 Task: Create List Real Estate Marketing in Board Employee Performance Tracking to Workspace Contract Management. Create List Real Estate Finance in Board Customer Feedback Action Planning to Workspace Contract Management. Create List Mortgages in Board Business Model Lean Startup Methodology Implementation to Workspace Contract Management
Action: Mouse moved to (26, 275)
Screenshot: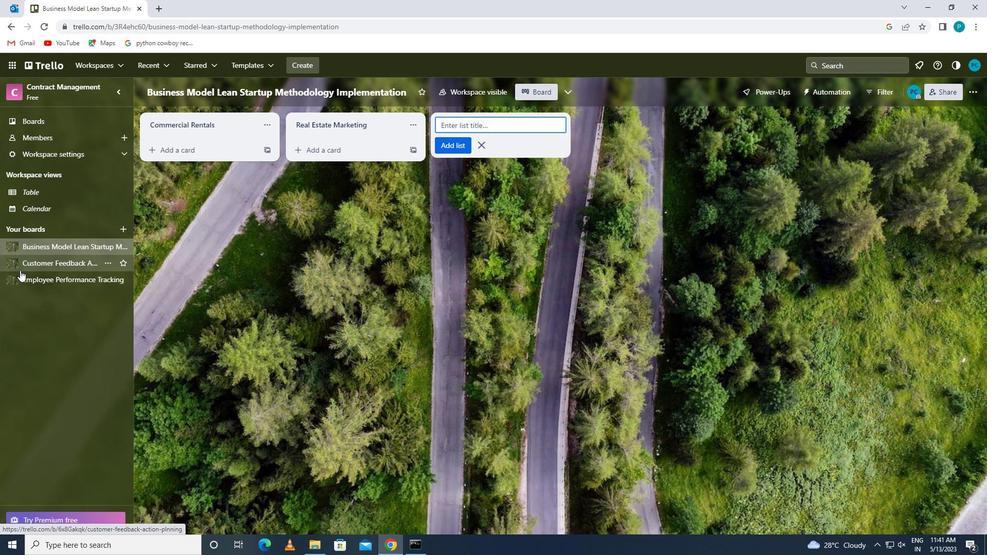 
Action: Mouse pressed left at (26, 275)
Screenshot: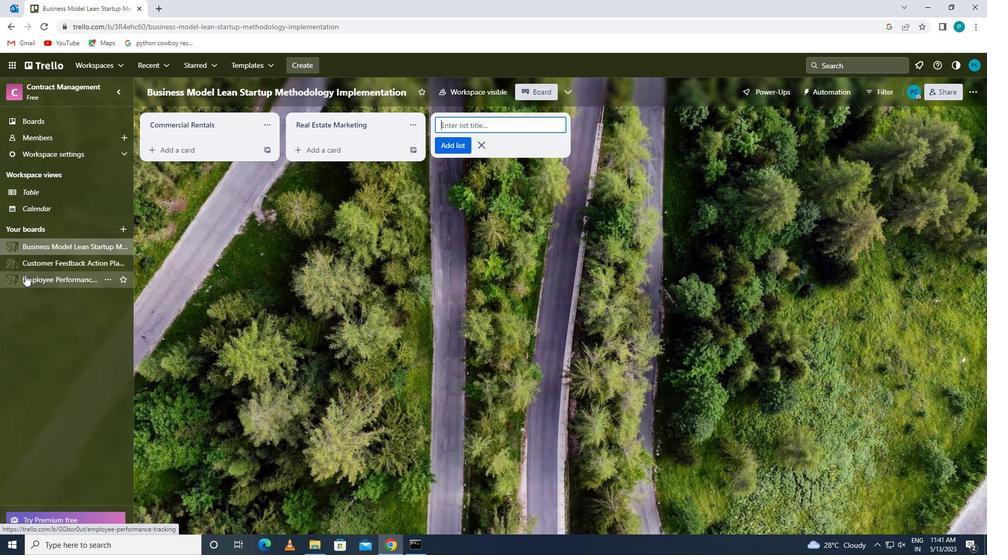 
Action: Mouse moved to (462, 131)
Screenshot: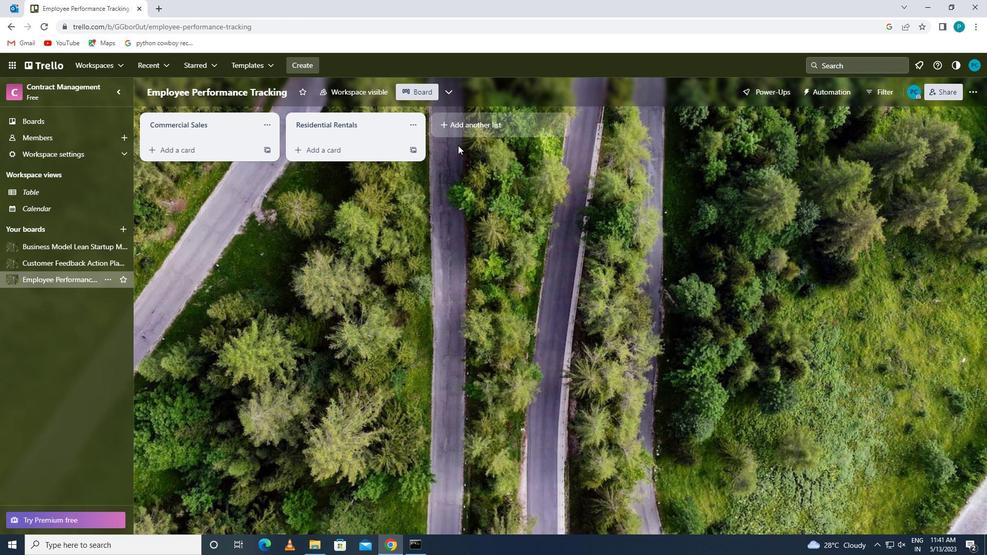 
Action: Mouse pressed left at (462, 131)
Screenshot: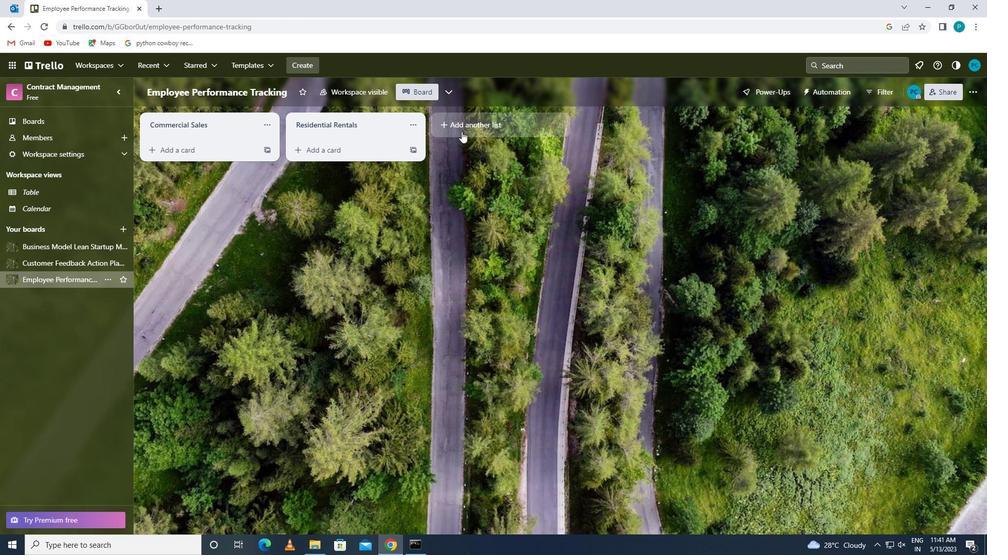 
Action: Key pressed <Key.caps_lock>r<Key.caps_lock>eal<Key.space><Key.caps_lock>e<Key.caps_lock>state<Key.space><Key.caps_lock>m<Key.caps_lock>arketing
Screenshot: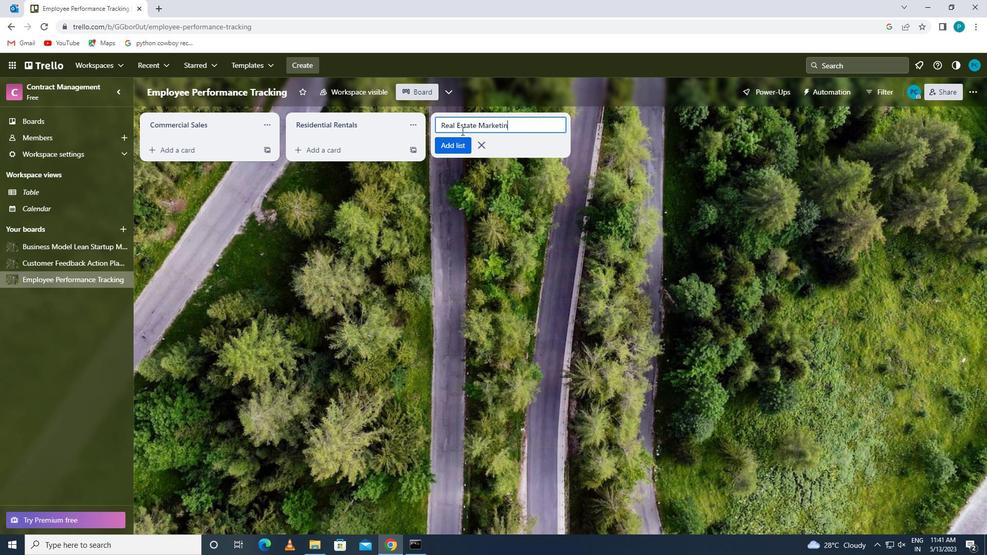 
Action: Mouse moved to (466, 141)
Screenshot: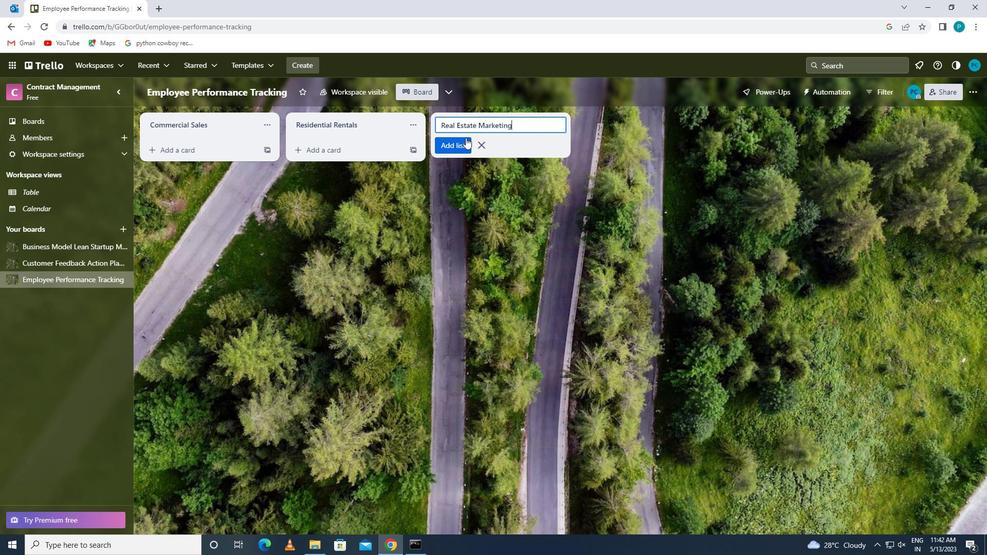 
Action: Mouse pressed left at (466, 141)
Screenshot: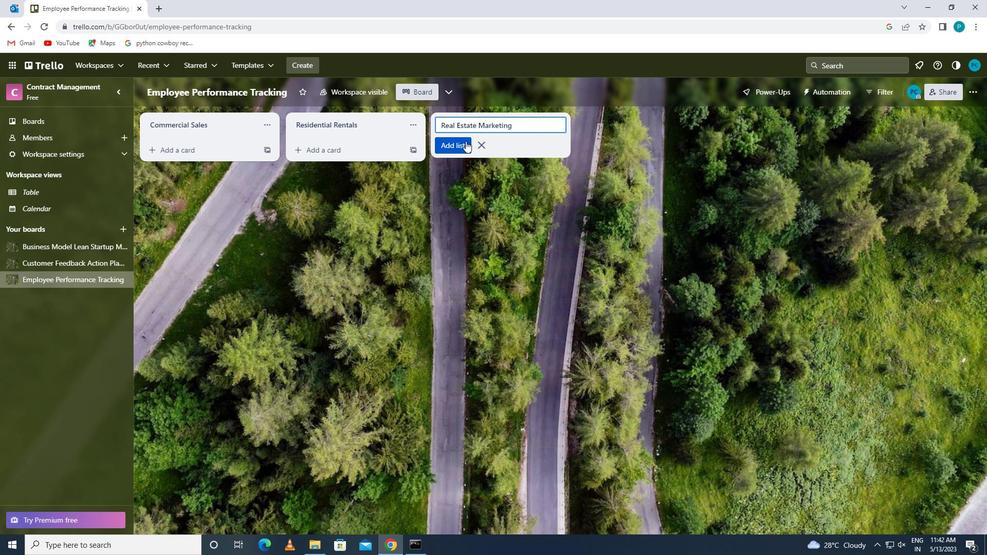 
Action: Mouse moved to (58, 267)
Screenshot: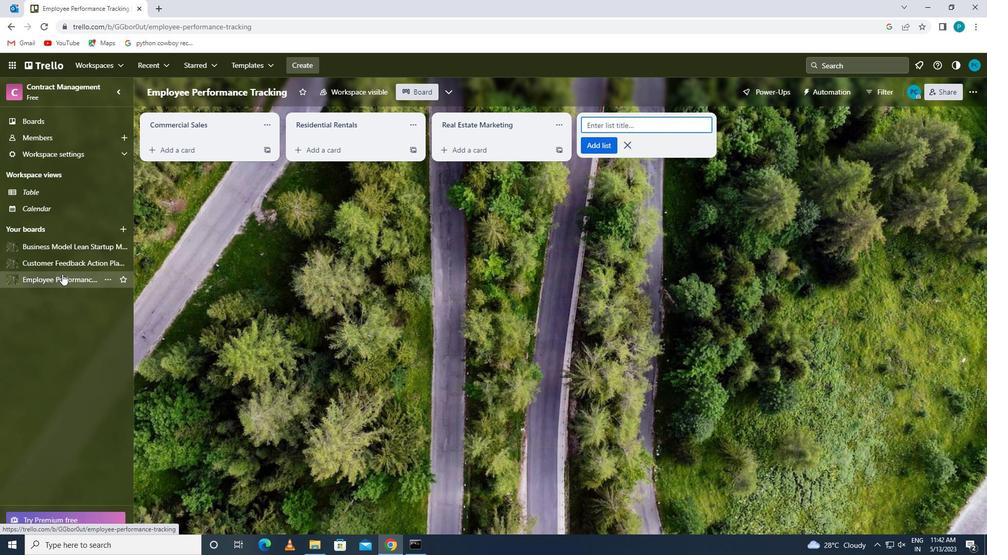 
Action: Mouse pressed left at (58, 267)
Screenshot: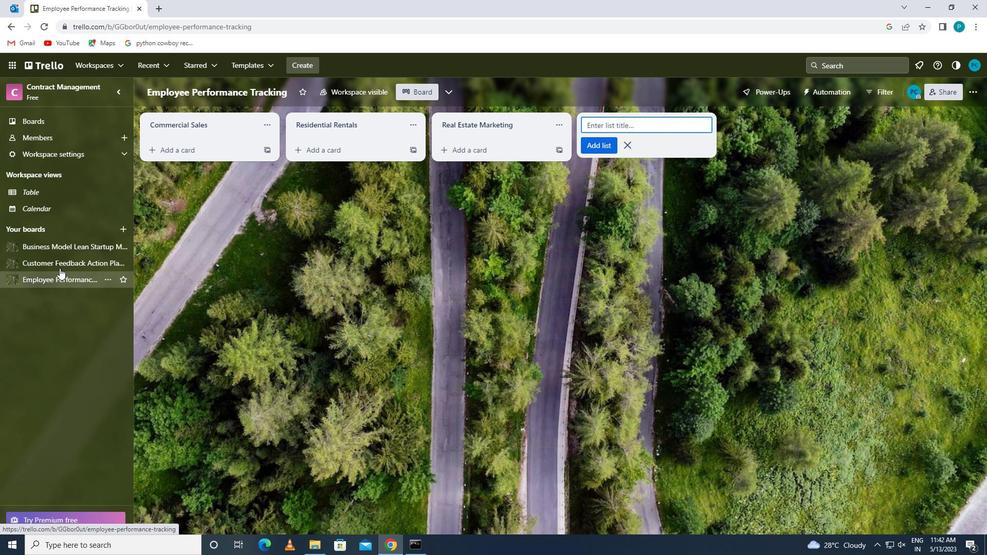
Action: Mouse moved to (468, 128)
Screenshot: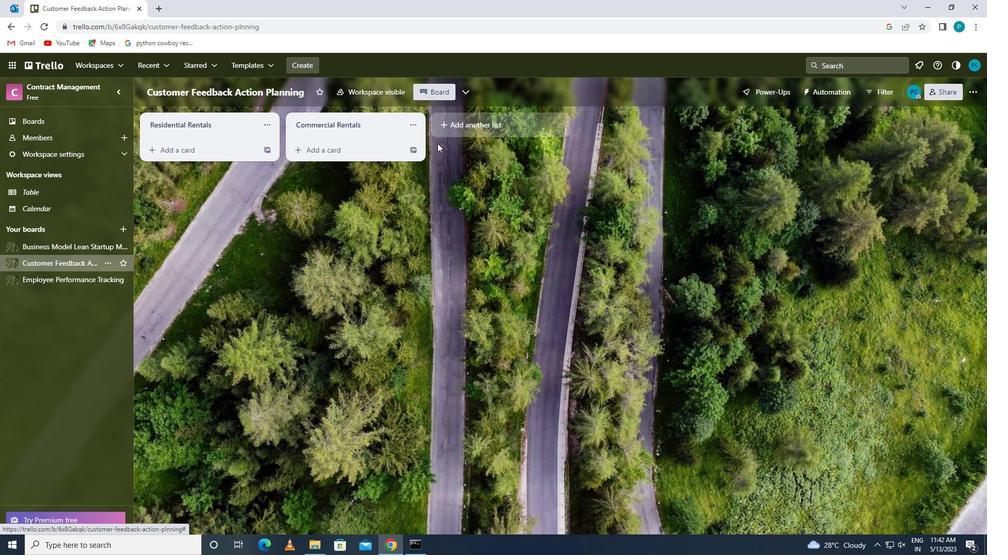 
Action: Mouse pressed left at (468, 128)
Screenshot: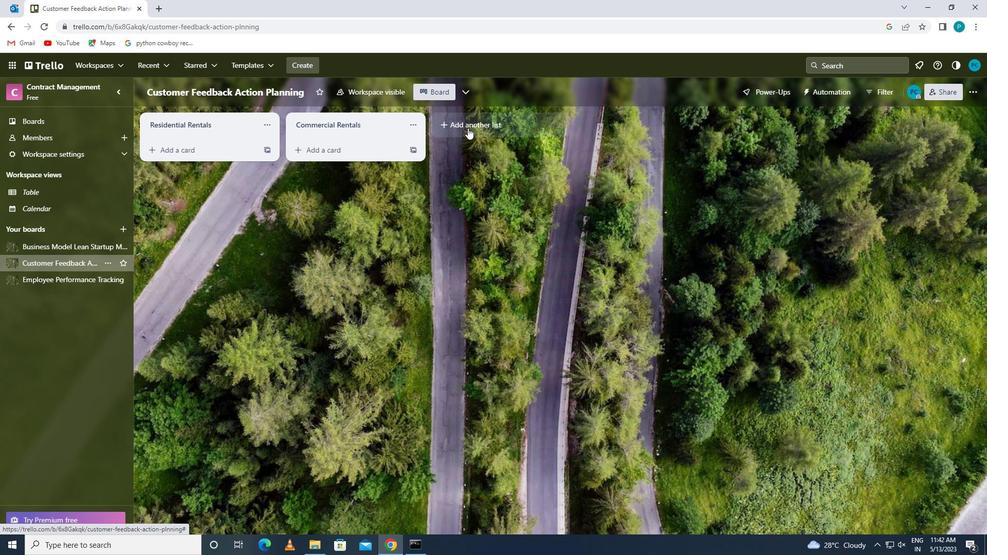 
Action: Key pressed <Key.caps_lock>r<Key.caps_lock>eal<Key.space><Key.caps_lock>e<Key.caps_lock>state<Key.space><Key.space><Key.caps_lock>e<Key.caps_lock><Key.backspace><Key.caps_lock>f<Key.caps_lock>inance
Screenshot: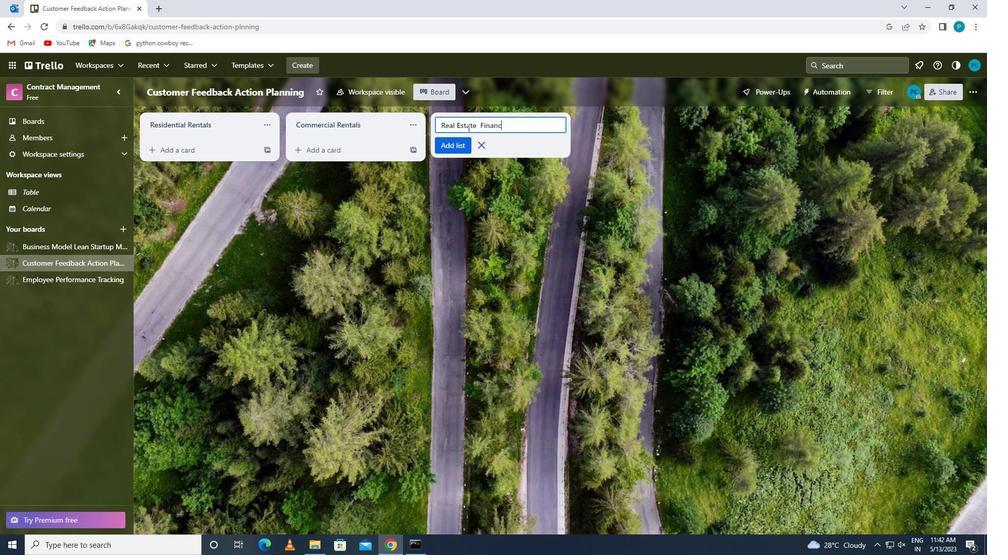 
Action: Mouse moved to (456, 148)
Screenshot: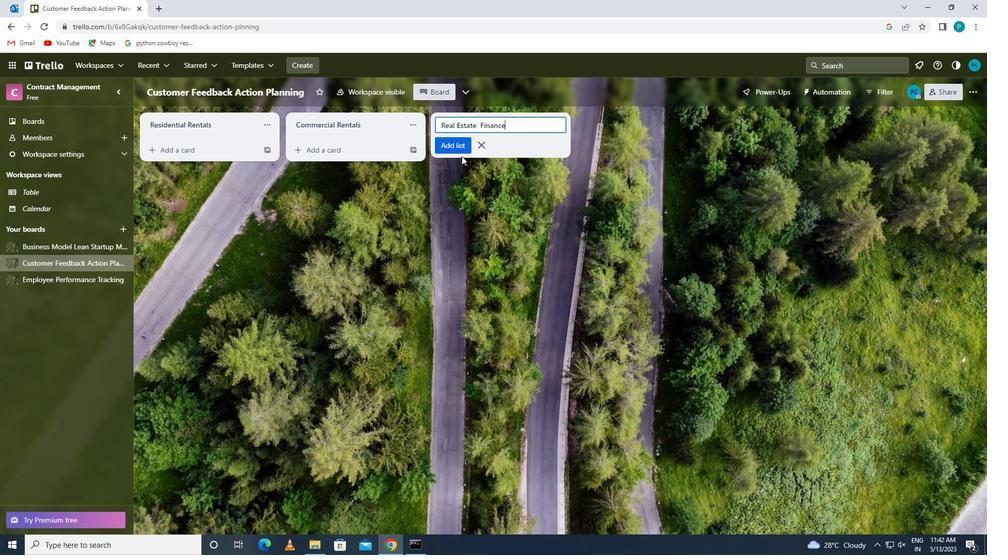 
Action: Mouse pressed left at (456, 148)
Screenshot: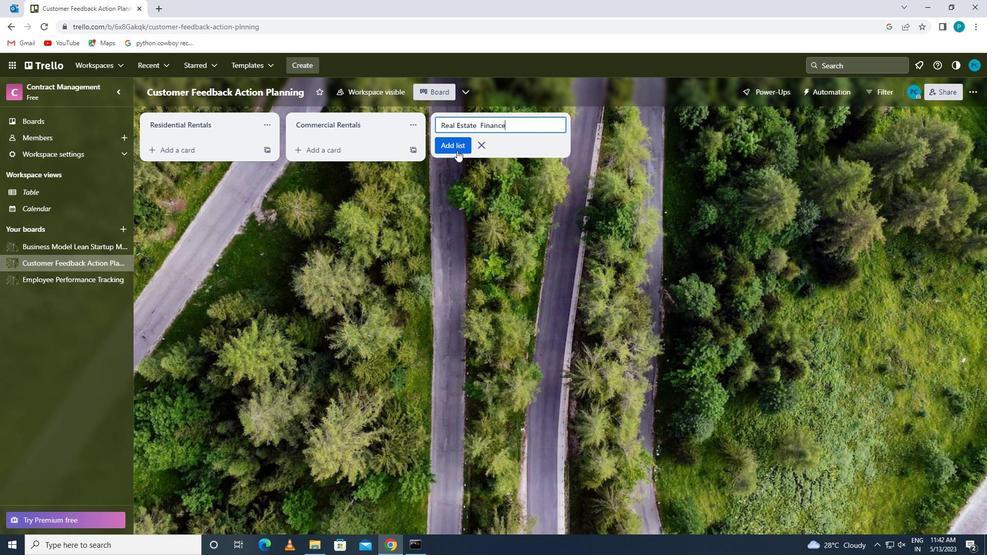 
Action: Mouse moved to (73, 242)
Screenshot: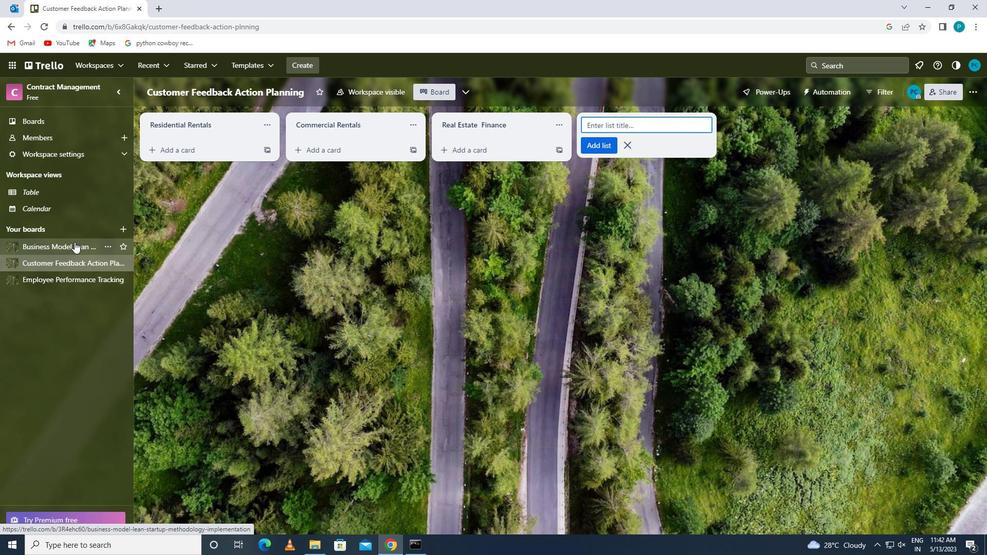 
Action: Mouse pressed left at (73, 242)
Screenshot: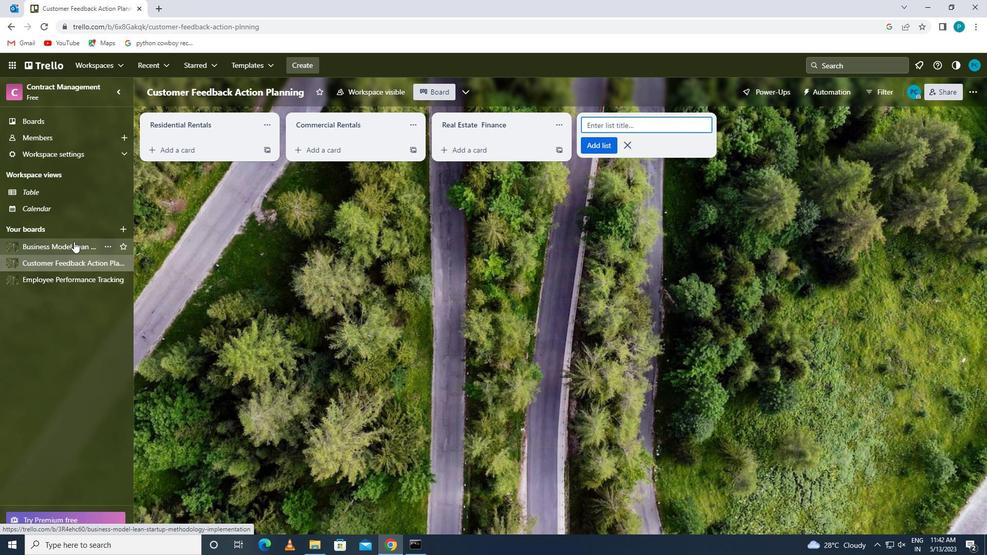 
Action: Mouse moved to (474, 120)
Screenshot: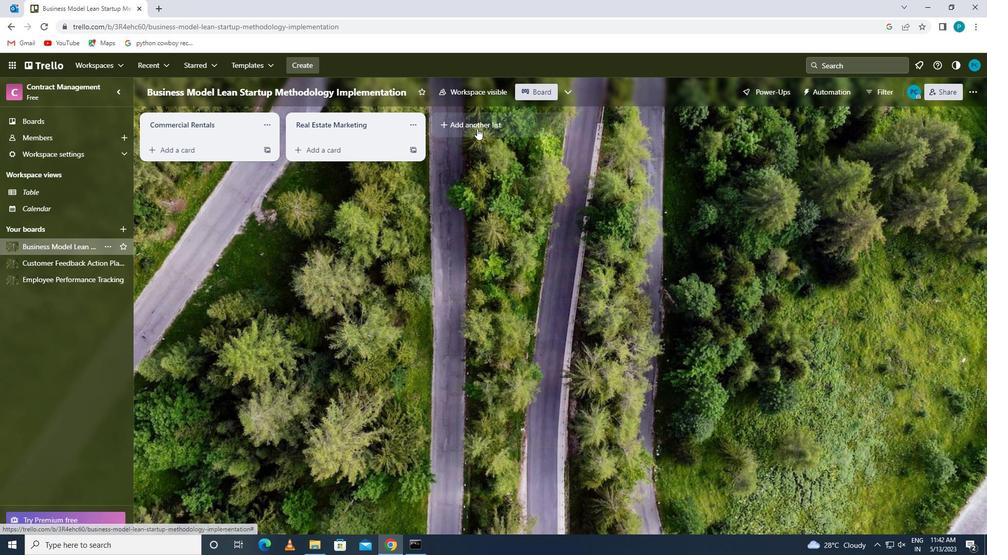 
Action: Mouse pressed left at (474, 120)
Screenshot: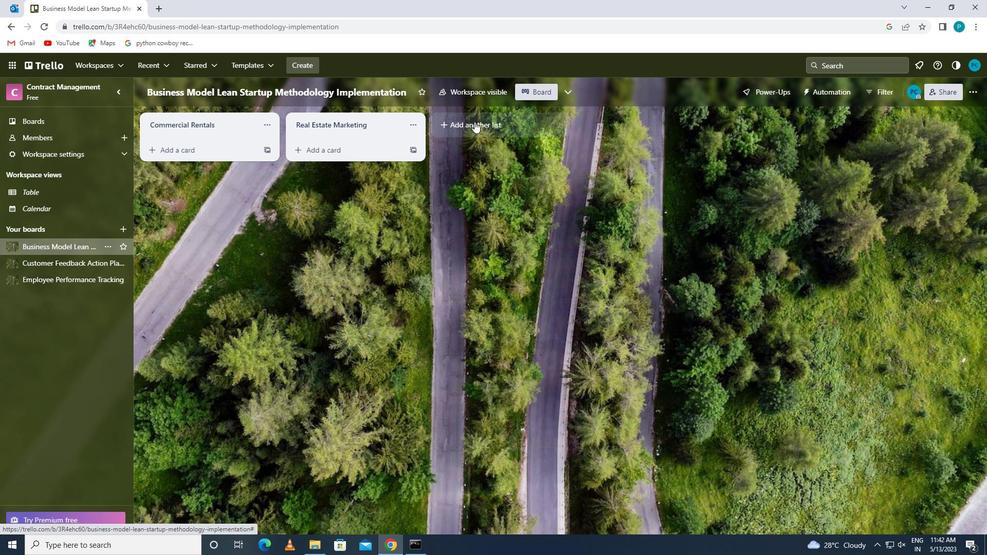 
Action: Key pressed <Key.caps_lock>m<Key.caps_lock>ortgages<Key.space>
Screenshot: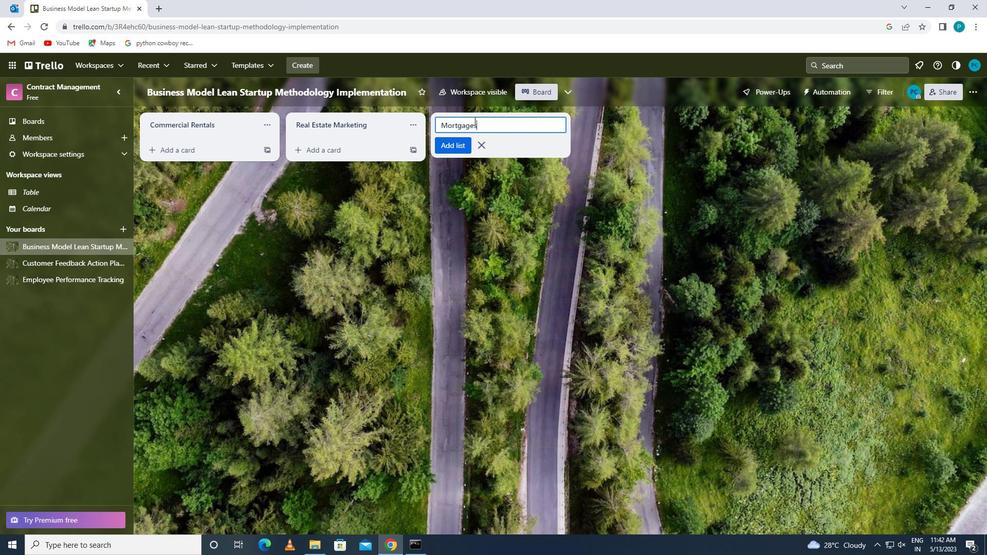 
Action: Mouse moved to (452, 151)
Screenshot: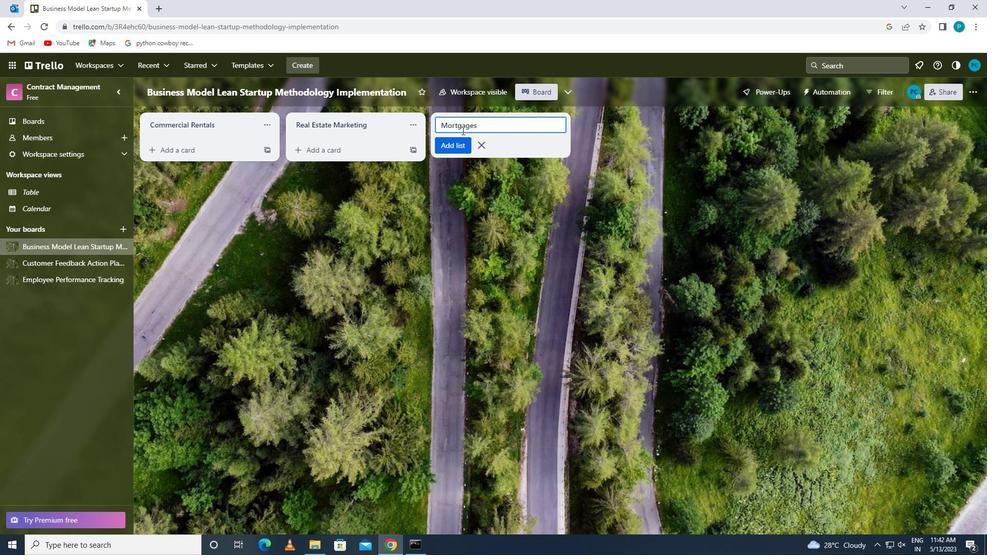 
Action: Mouse pressed left at (452, 151)
Screenshot: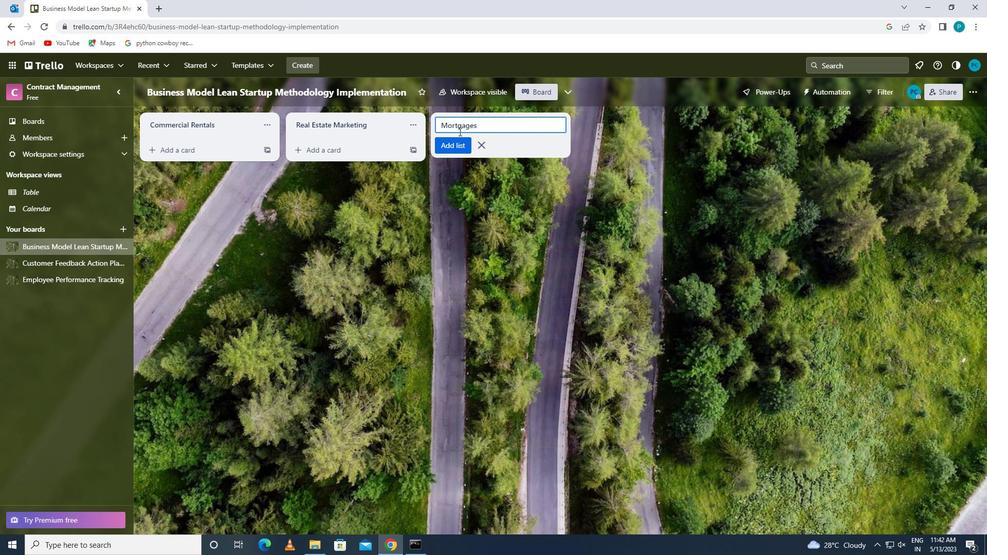 
